Task: Create in the project YottaTech in Backlog an issue 'Create a new online platform for online game development courses with advanced game engine and simulation features', assign it to team member softage.4@softage.net and change the status to IN PROGRESS.
Action: Mouse moved to (351, 383)
Screenshot: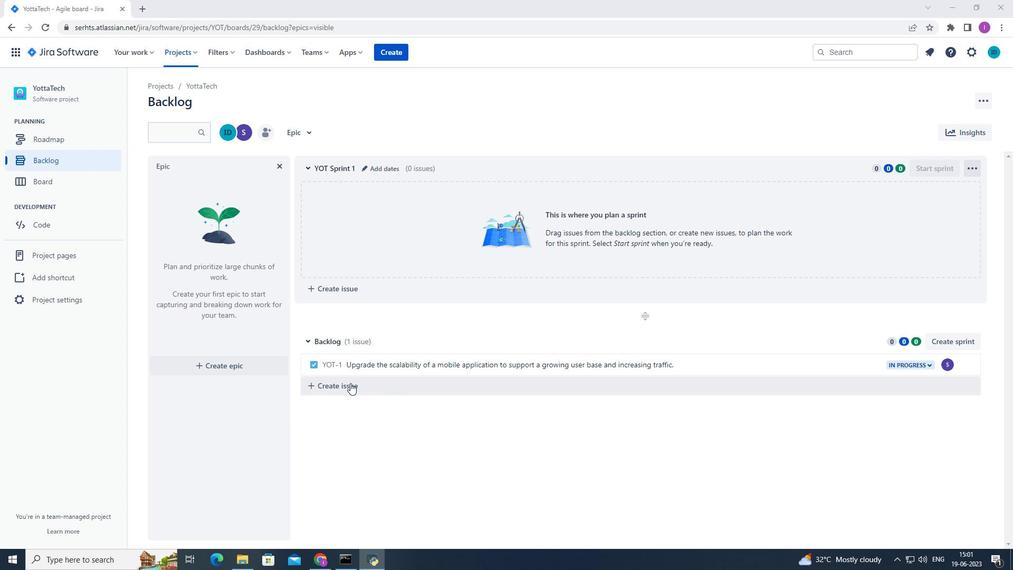 
Action: Mouse pressed left at (351, 383)
Screenshot: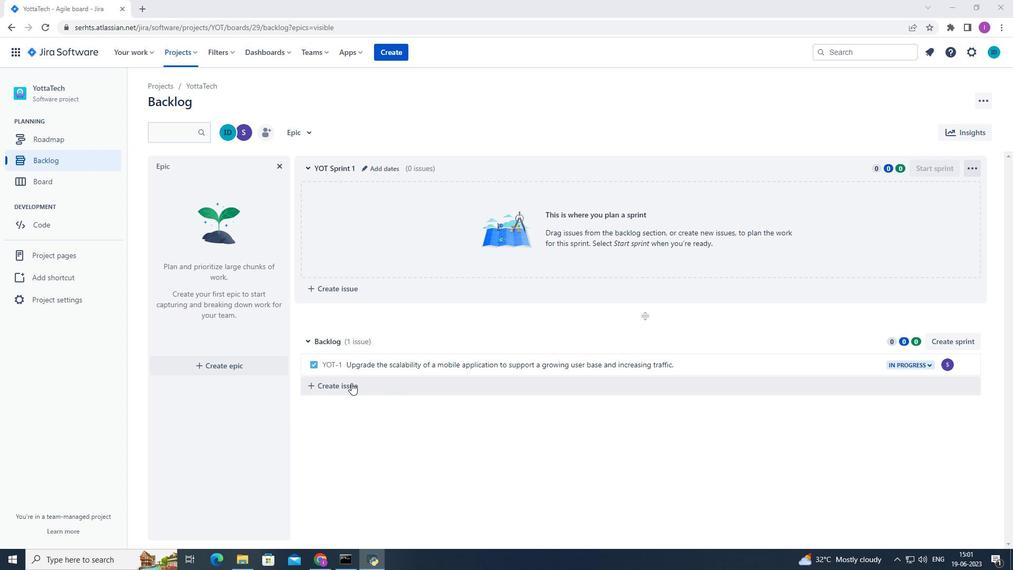 
Action: Mouse moved to (556, 424)
Screenshot: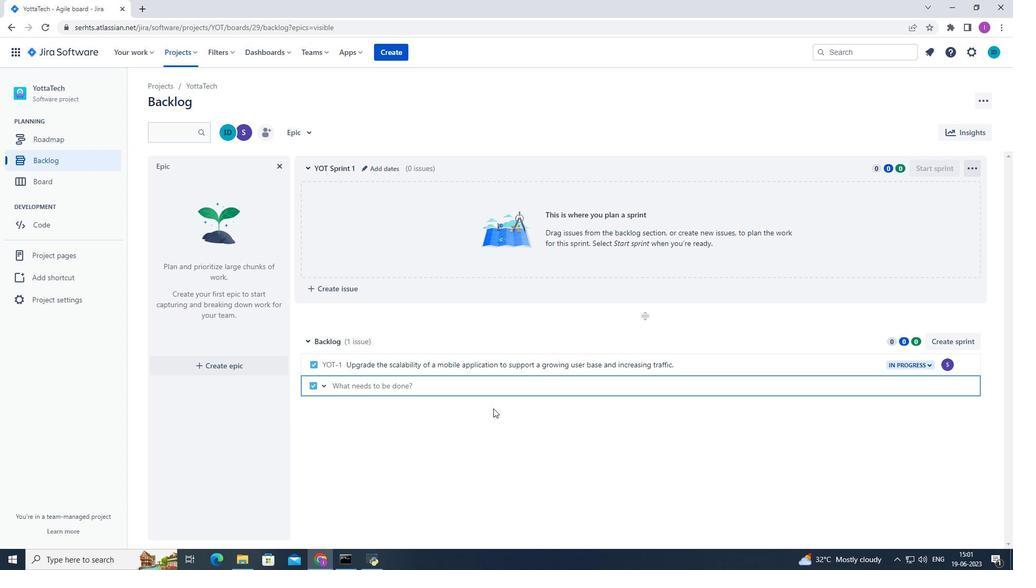 
Action: Key pressed <Key.shift>Creat<Key.space><Key.backspace>e<Key.space>a<Key.space>new<Key.space>online<Key.space>platform<Key.space>for<Key.space>online<Key.space>game<Key.space>development<Key.space>courses<Key.space>withadvanced<Key.space>
Screenshot: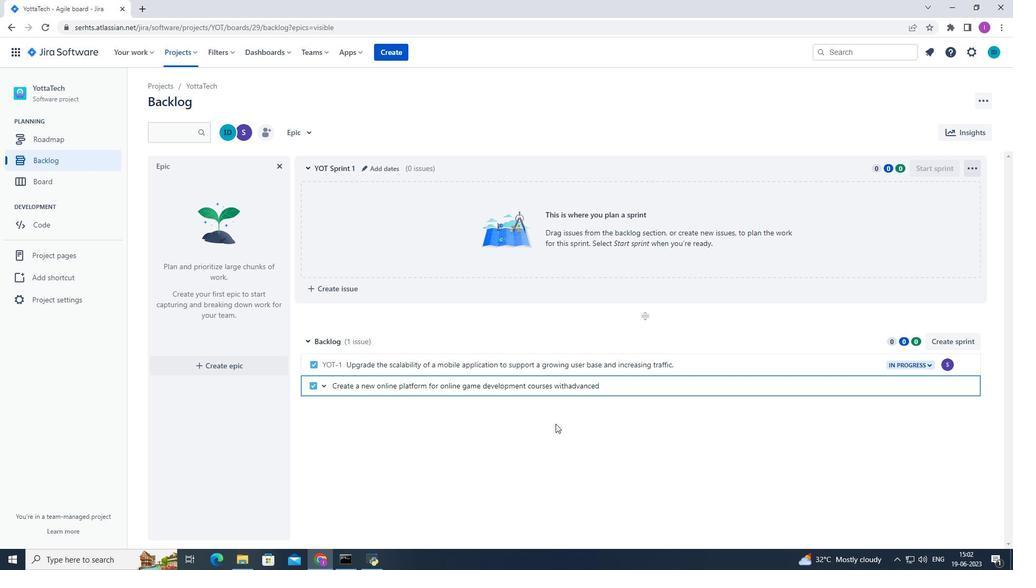 
Action: Mouse moved to (566, 385)
Screenshot: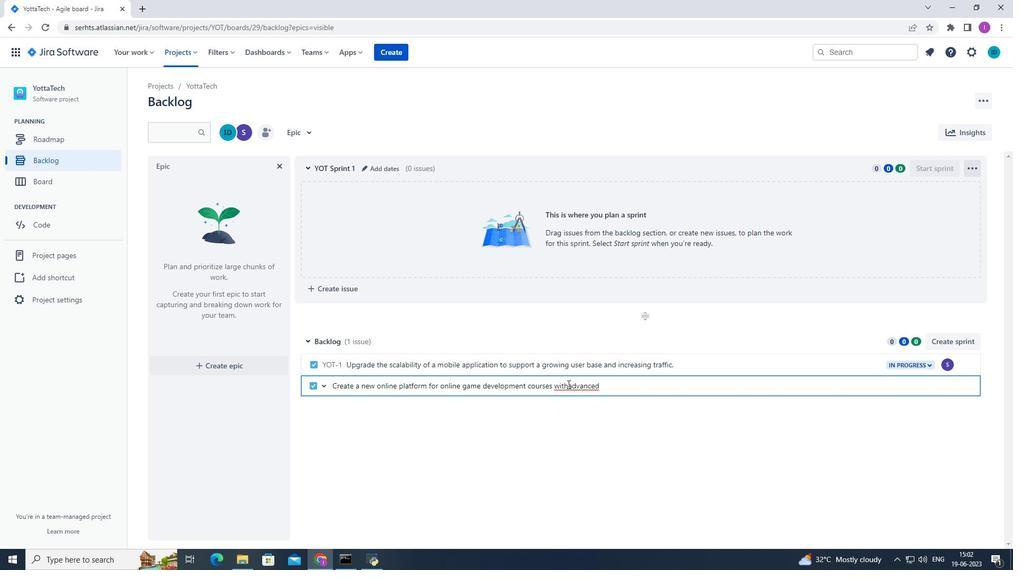 
Action: Mouse pressed left at (566, 385)
Screenshot: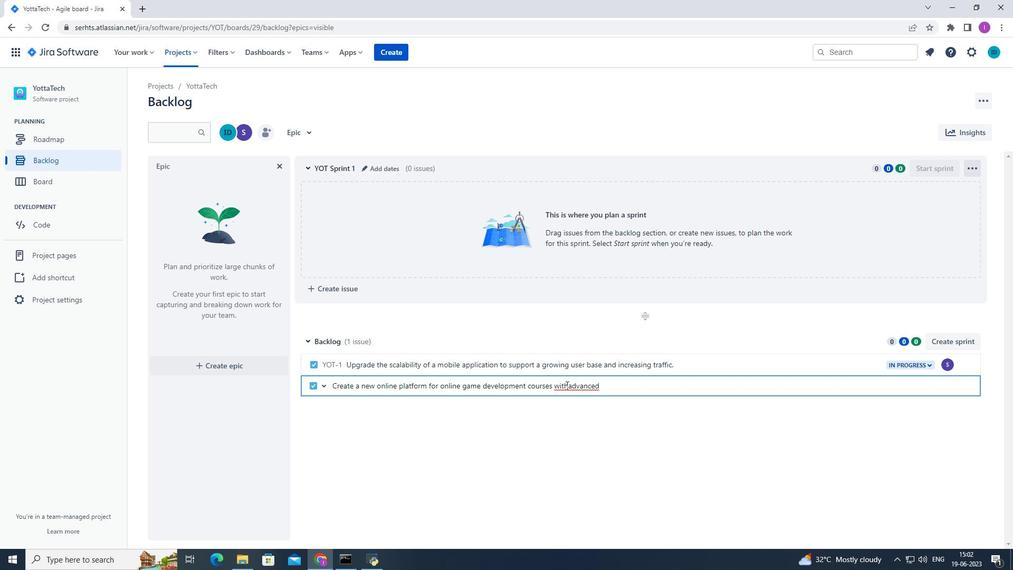 
Action: Mouse moved to (597, 390)
Screenshot: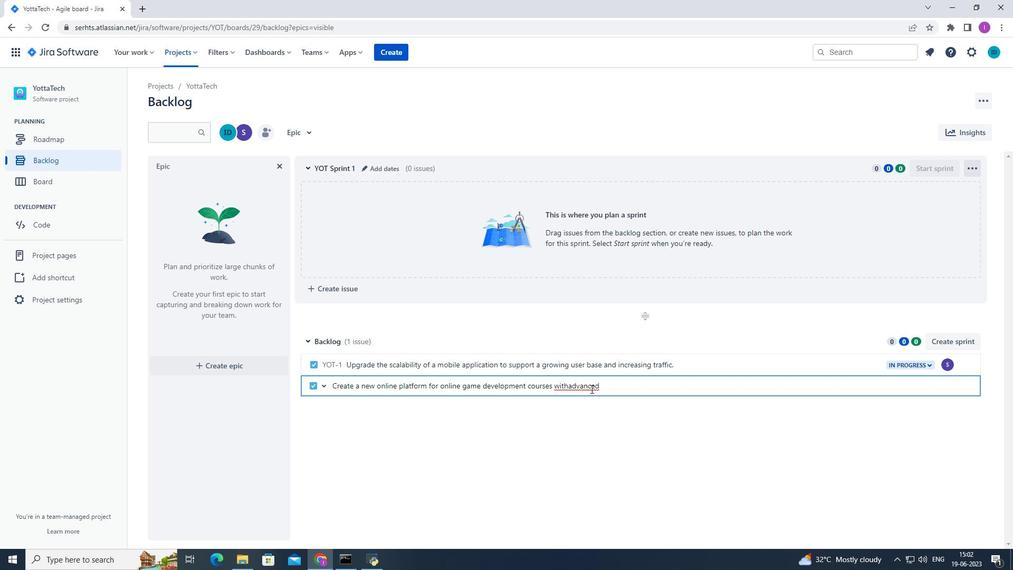 
Action: Key pressed <Key.space>
Screenshot: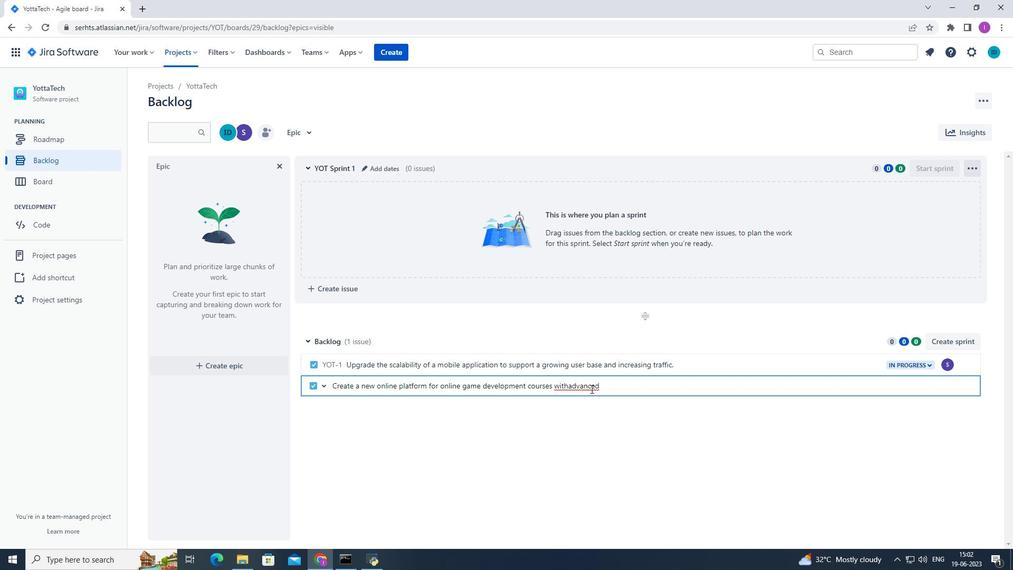 
Action: Mouse moved to (616, 389)
Screenshot: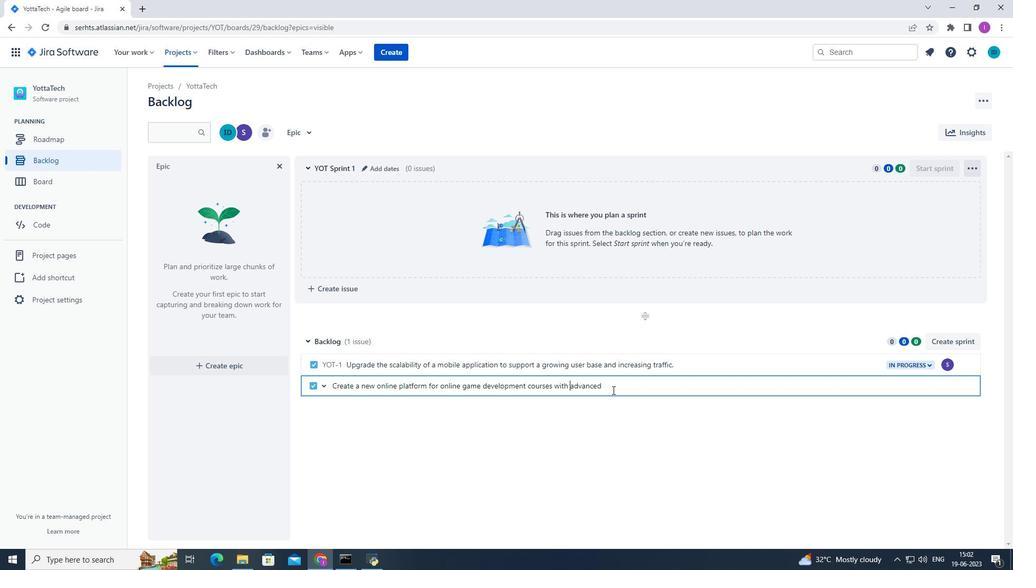 
Action: Mouse pressed left at (616, 389)
Screenshot: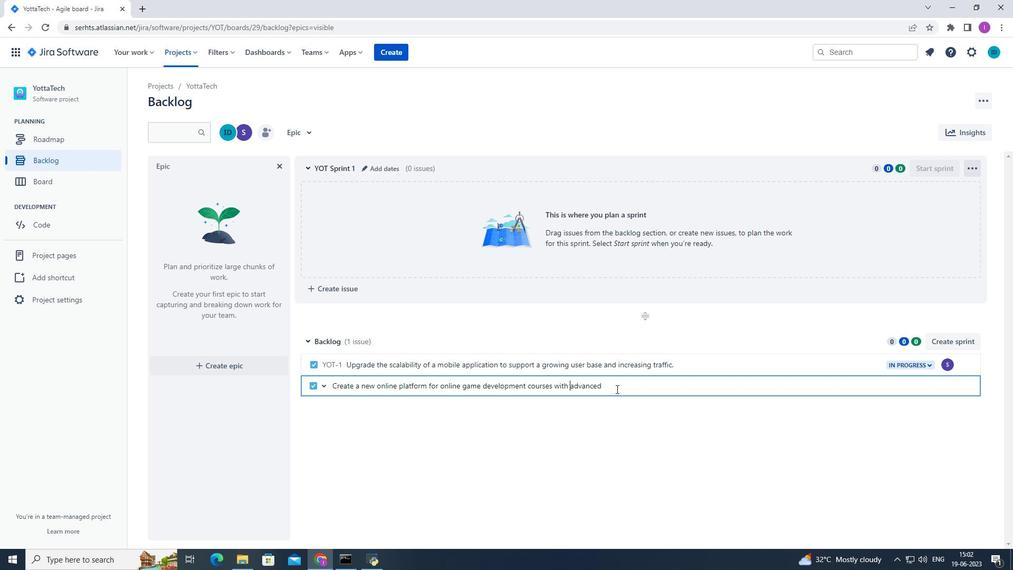 
Action: Mouse moved to (654, 405)
Screenshot: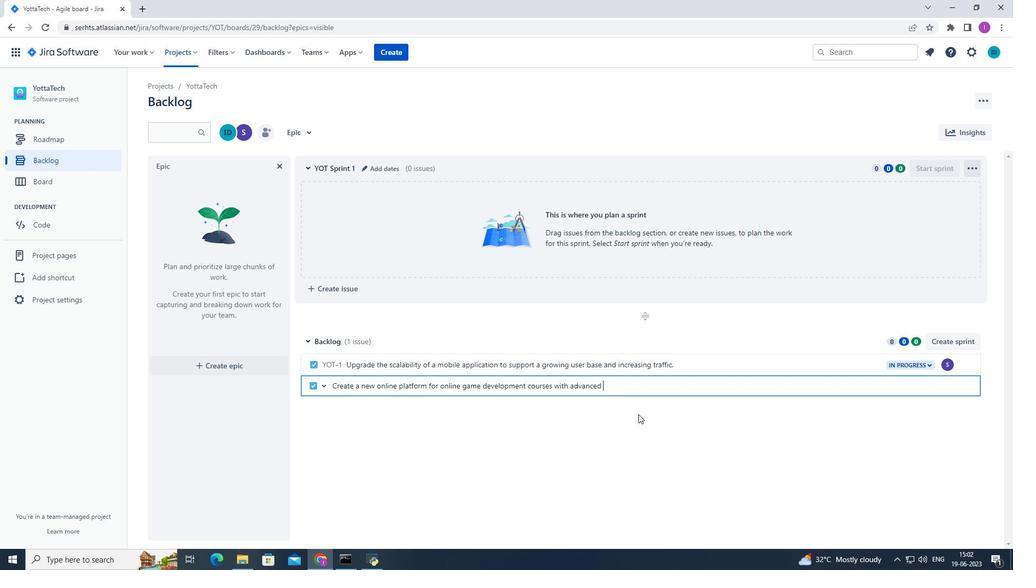 
Action: Key pressed <Key.space>game<Key.space>engine<Key.space>and<Key.space>simulation<Key.space>features.<Key.enter>
Screenshot: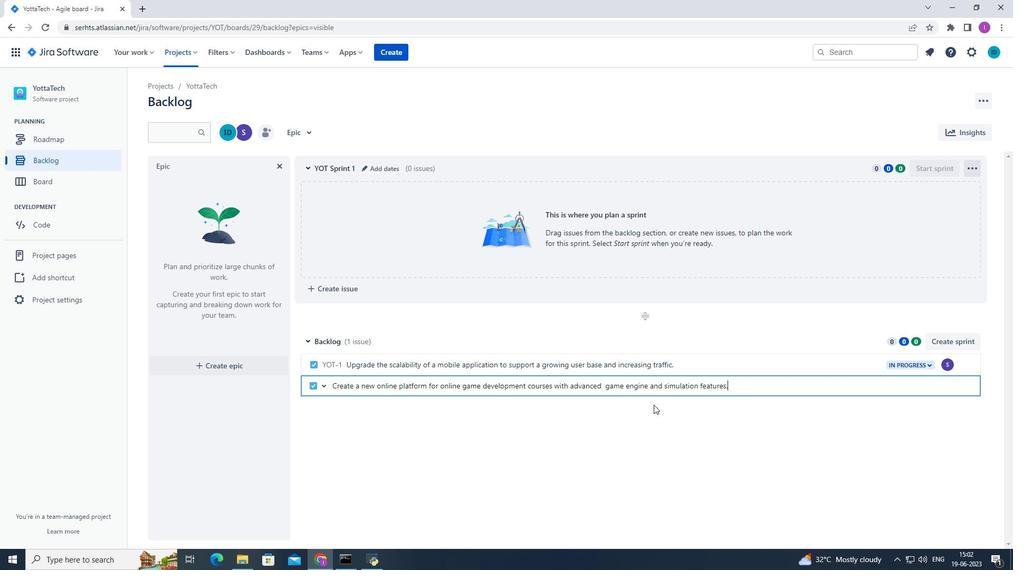 
Action: Mouse moved to (951, 387)
Screenshot: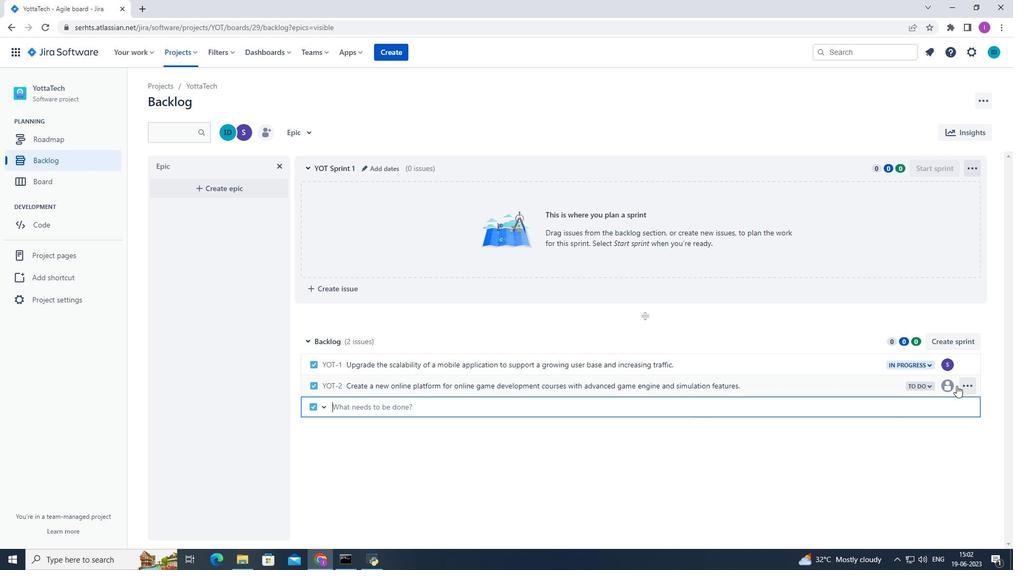 
Action: Mouse pressed left at (951, 387)
Screenshot: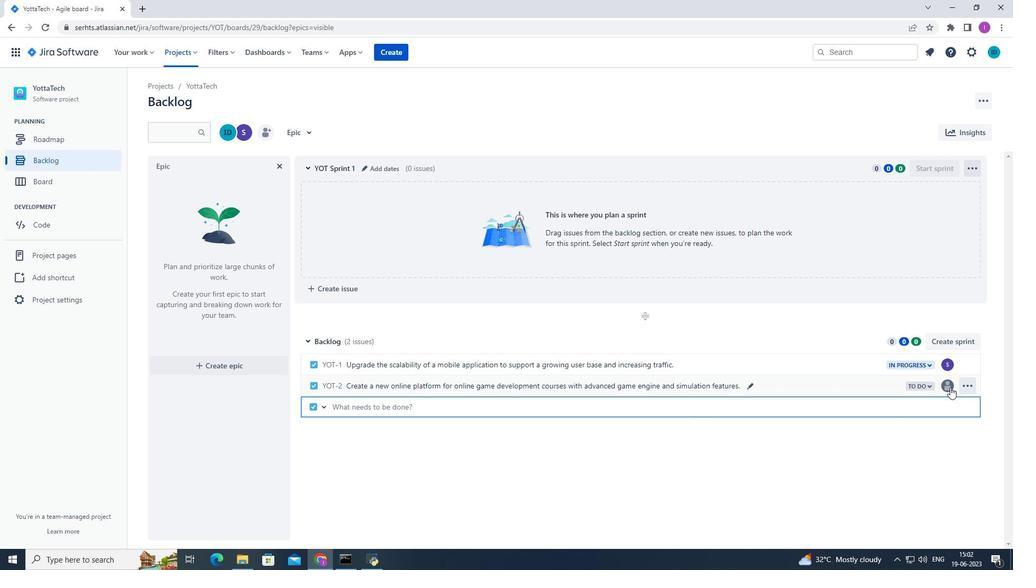 
Action: Mouse moved to (856, 517)
Screenshot: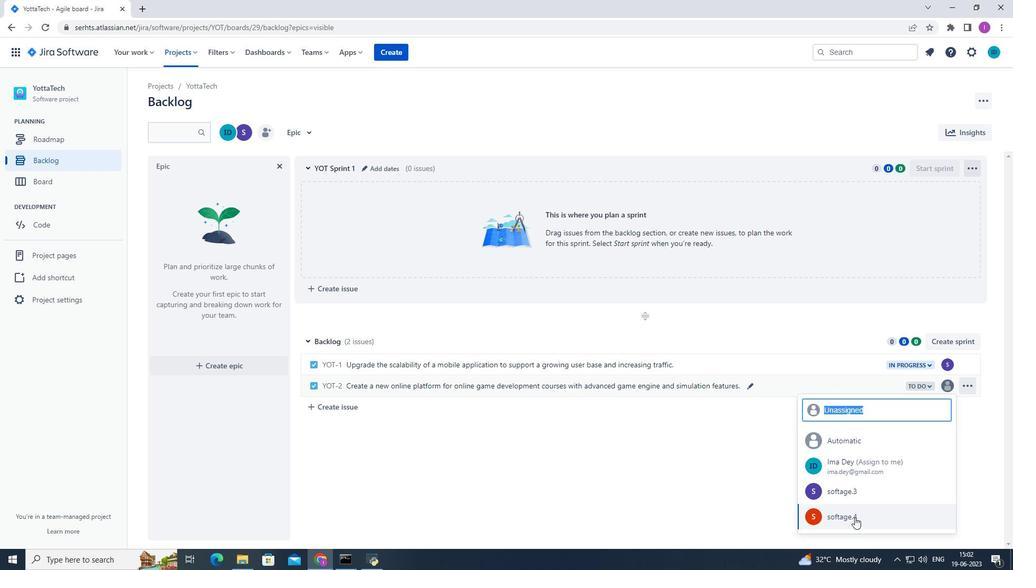
Action: Mouse pressed left at (856, 517)
Screenshot: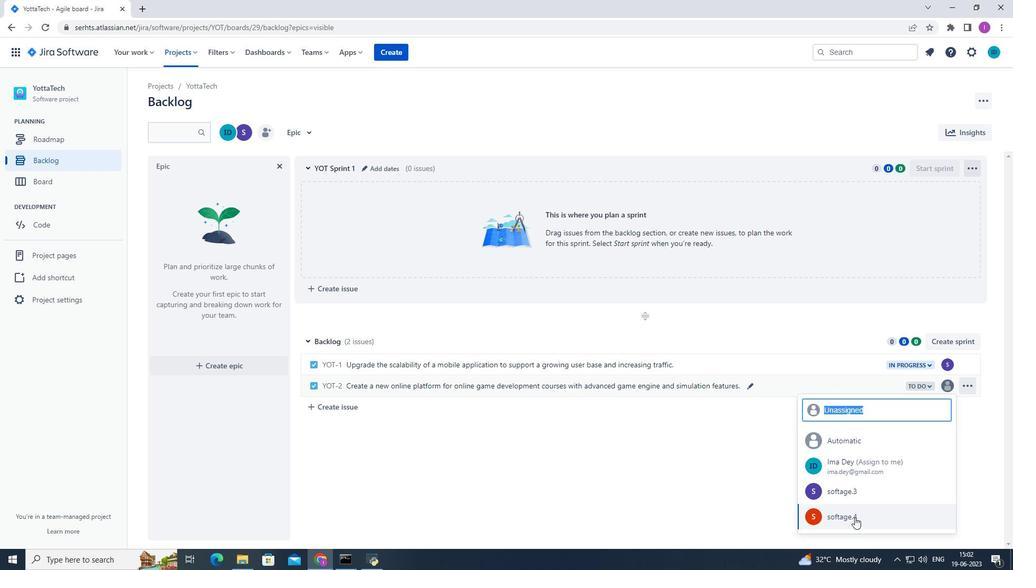 
Action: Mouse moved to (929, 385)
Screenshot: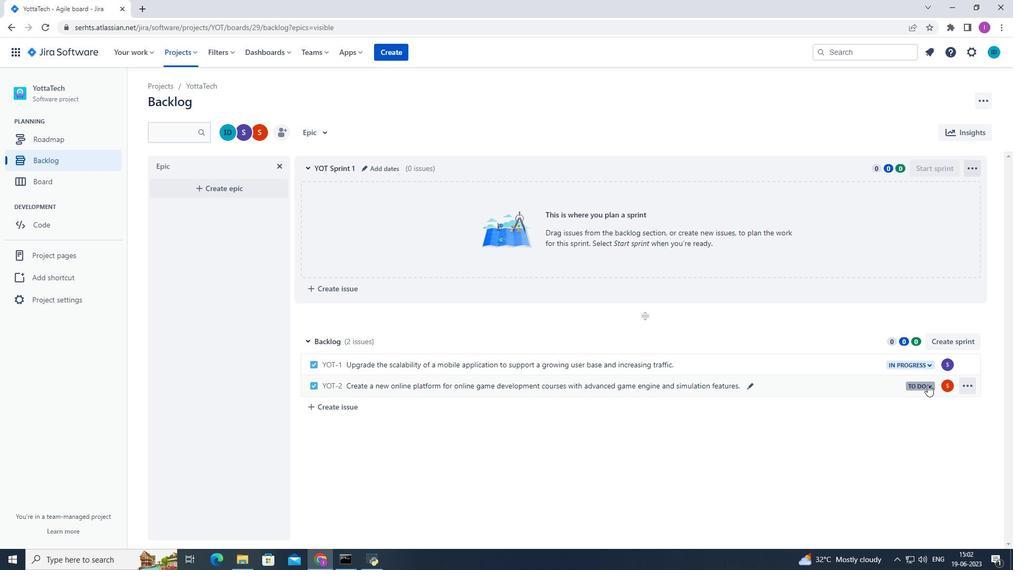
Action: Mouse pressed left at (929, 385)
Screenshot: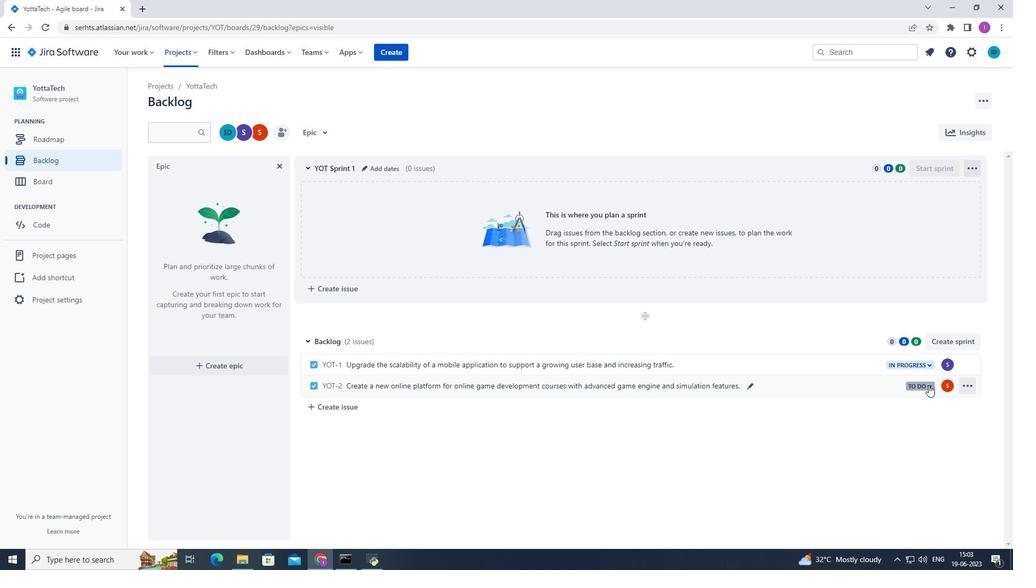 
Action: Mouse moved to (863, 409)
Screenshot: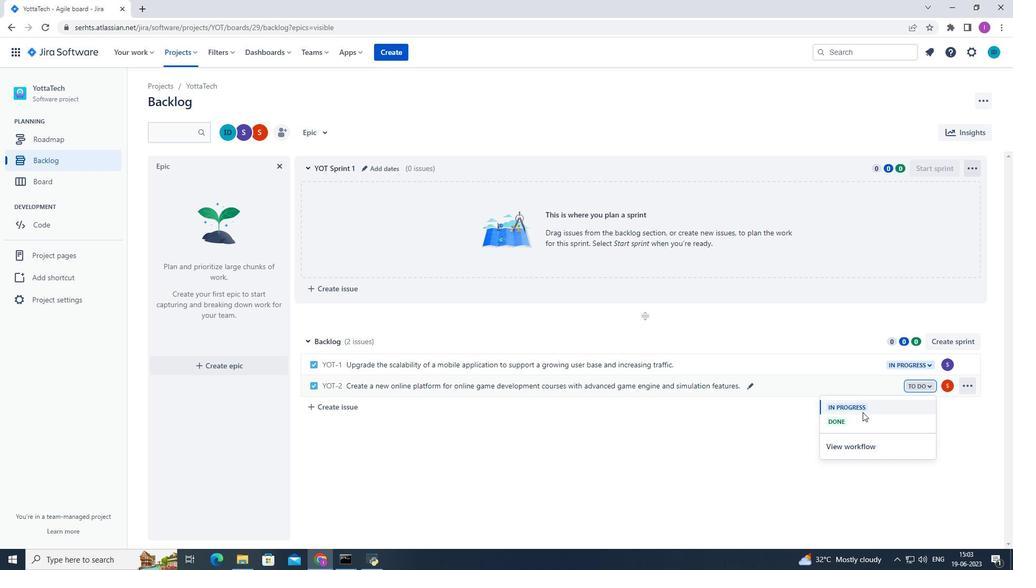 
Action: Mouse pressed left at (863, 409)
Screenshot: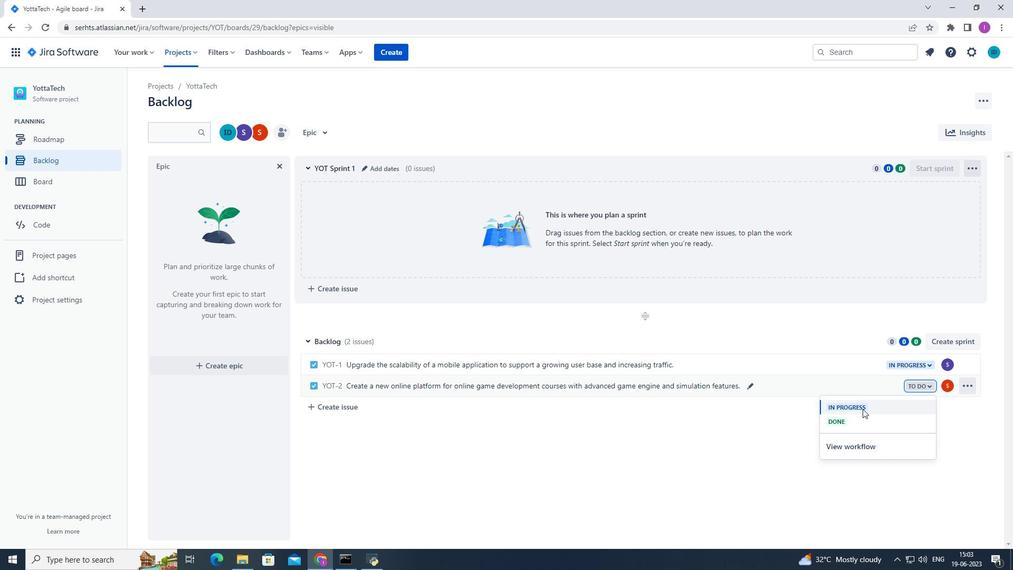 
Action: Mouse moved to (869, 403)
Screenshot: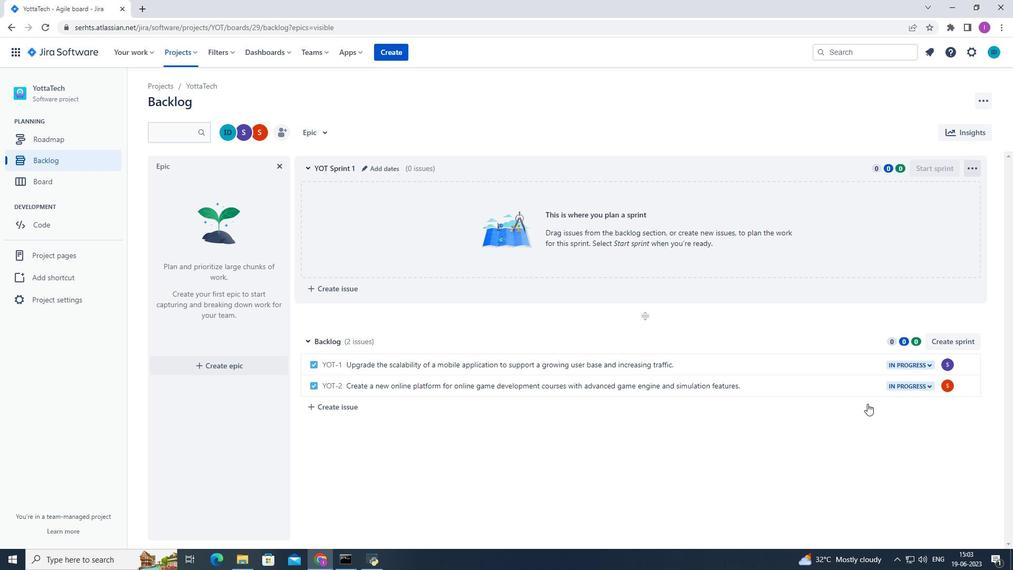
